 Task: Select the criteria, the date is before "yesterday".
Action: Mouse moved to (231, 83)
Screenshot: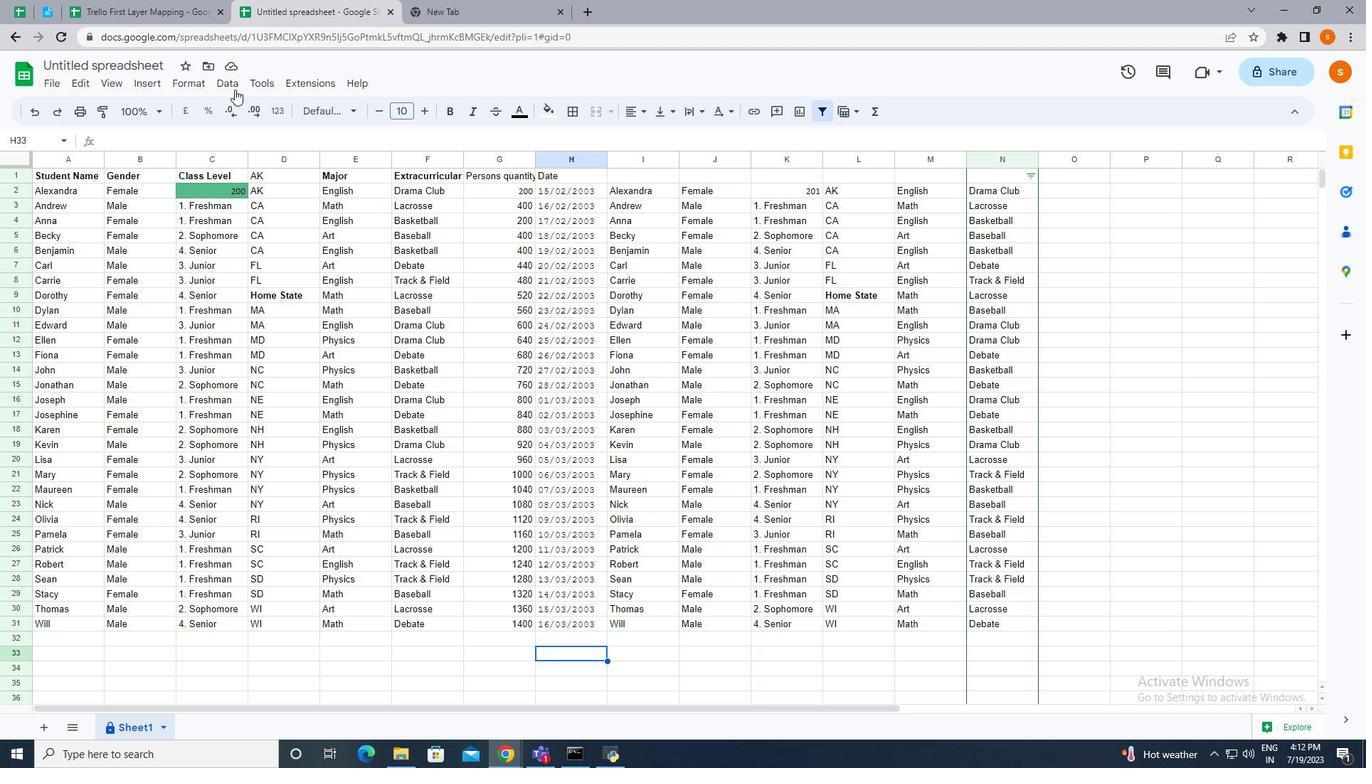 
Action: Mouse pressed left at (231, 83)
Screenshot: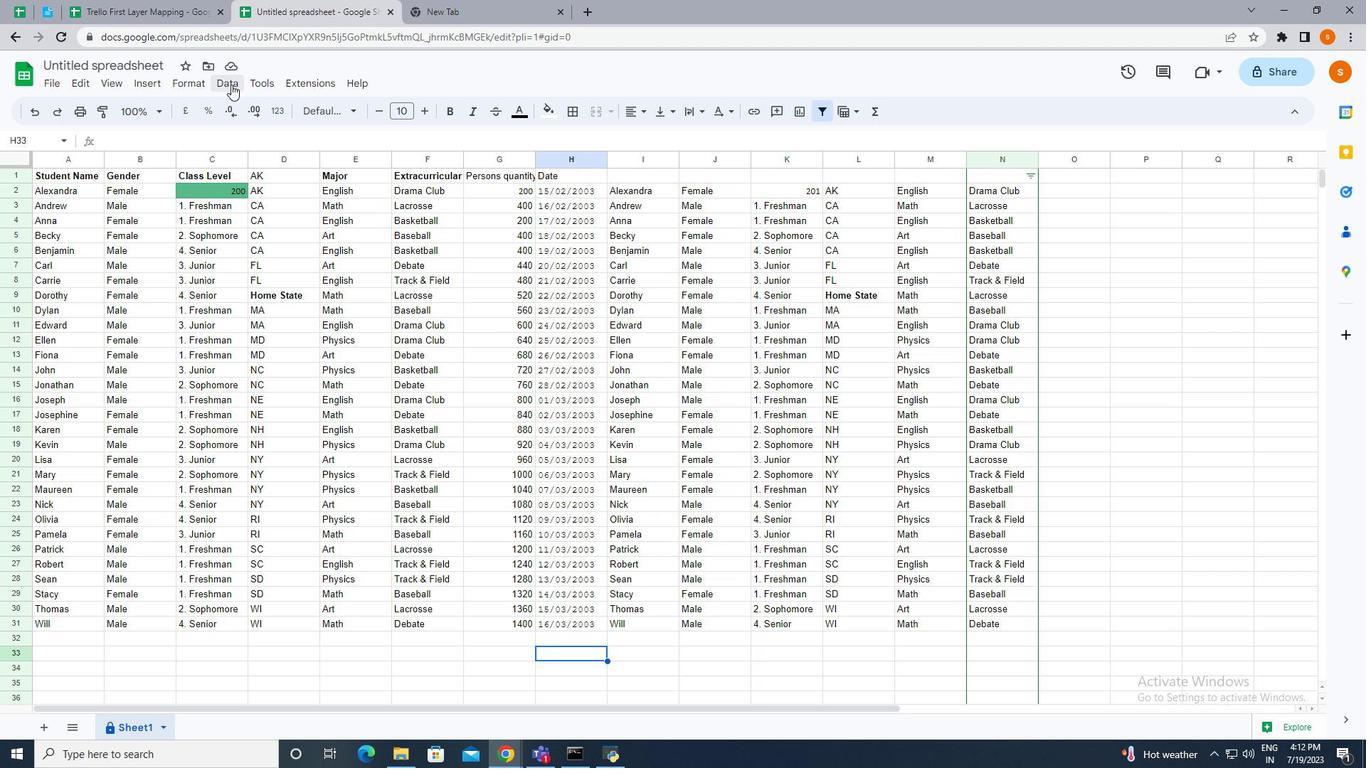 
Action: Mouse moved to (266, 365)
Screenshot: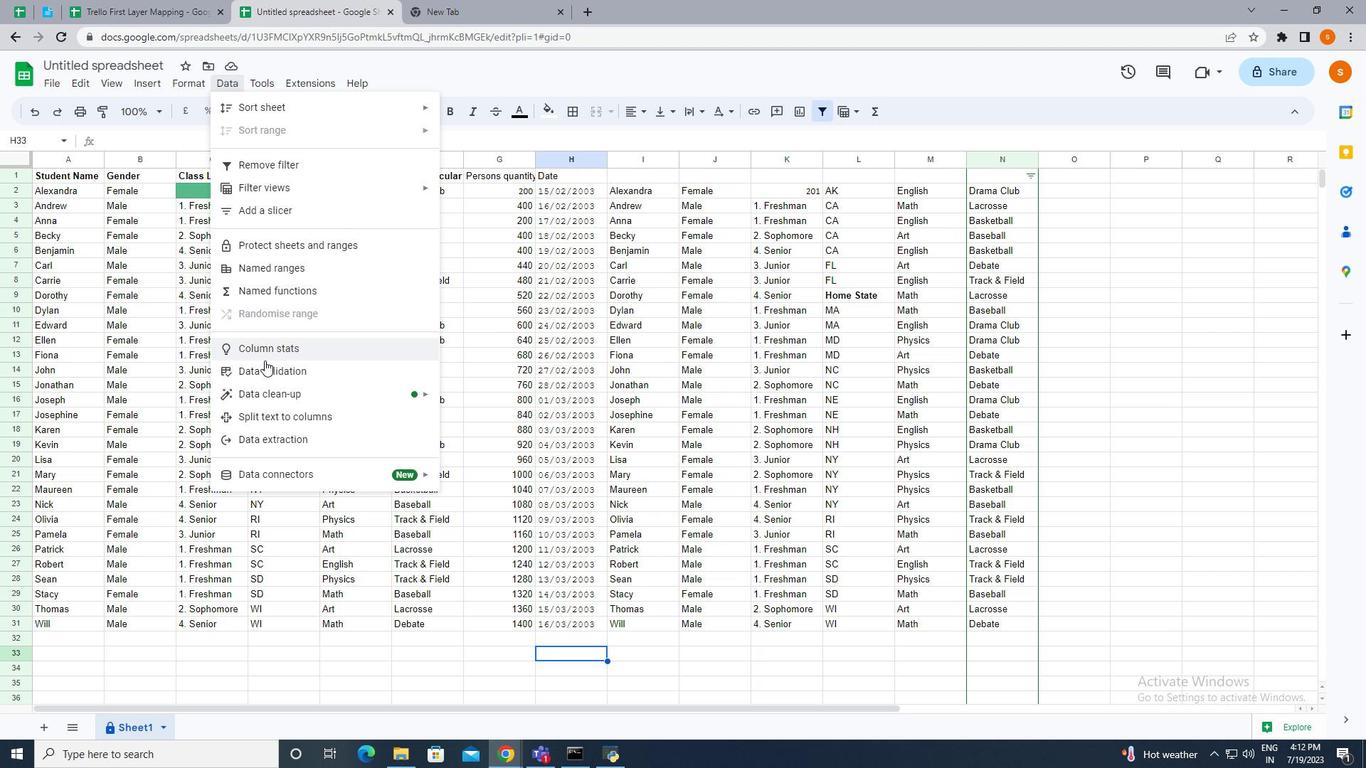 
Action: Mouse pressed left at (266, 365)
Screenshot: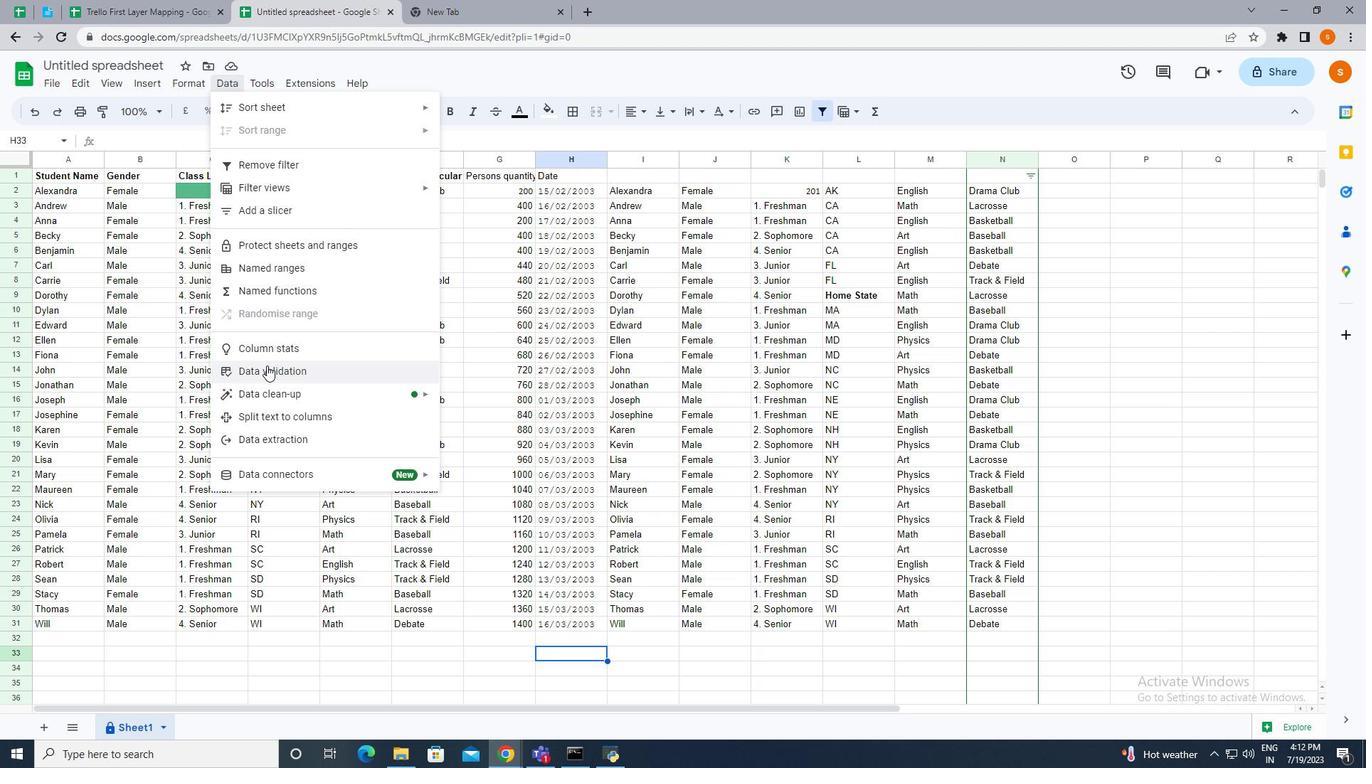 
Action: Mouse moved to (1201, 182)
Screenshot: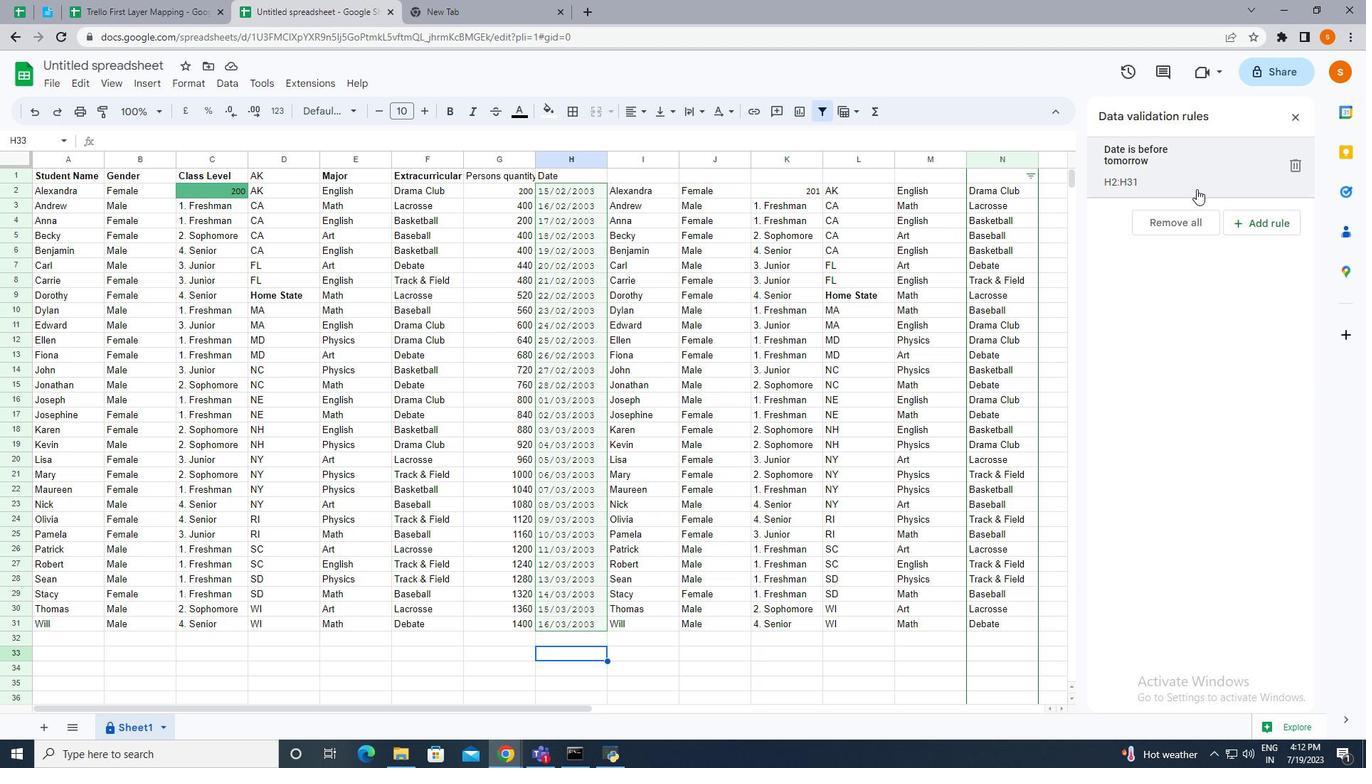 
Action: Mouse pressed left at (1201, 182)
Screenshot: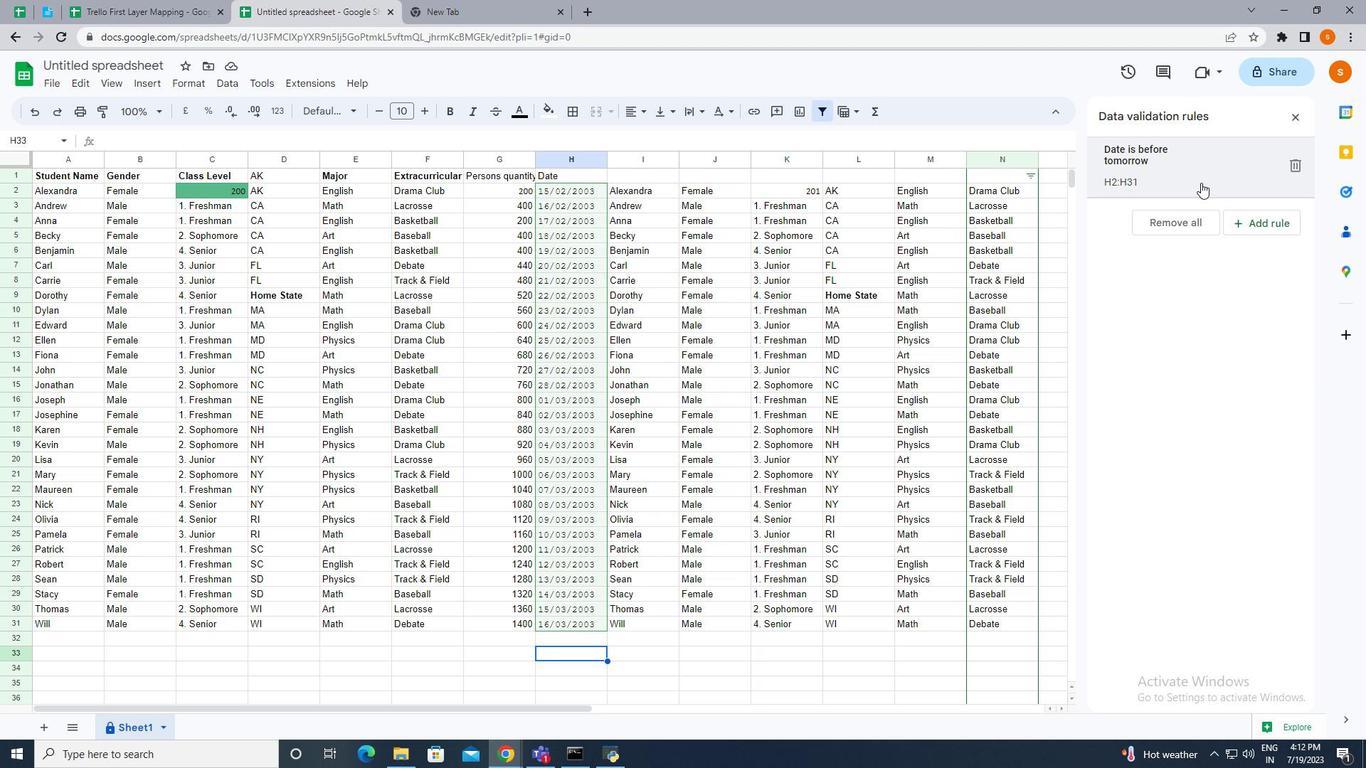 
Action: Mouse moved to (1146, 244)
Screenshot: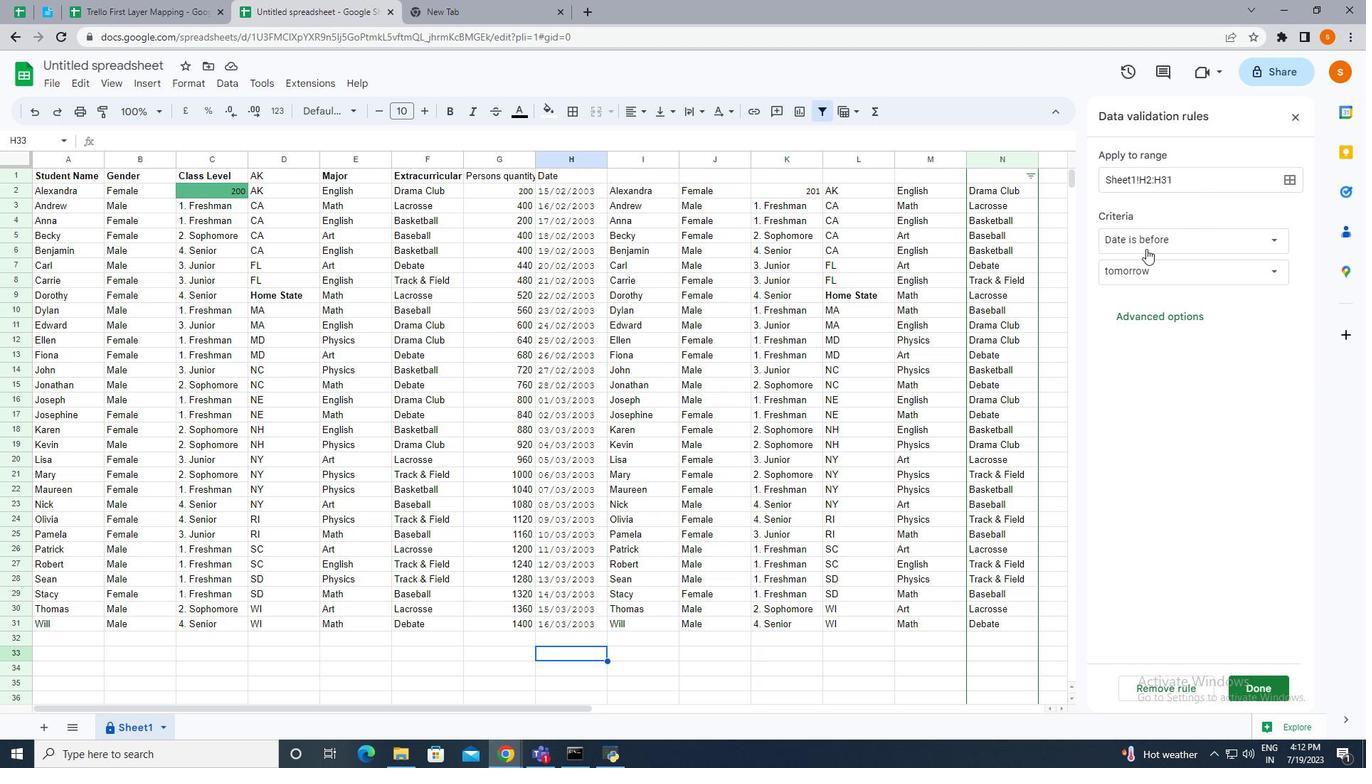 
Action: Mouse pressed left at (1146, 244)
Screenshot: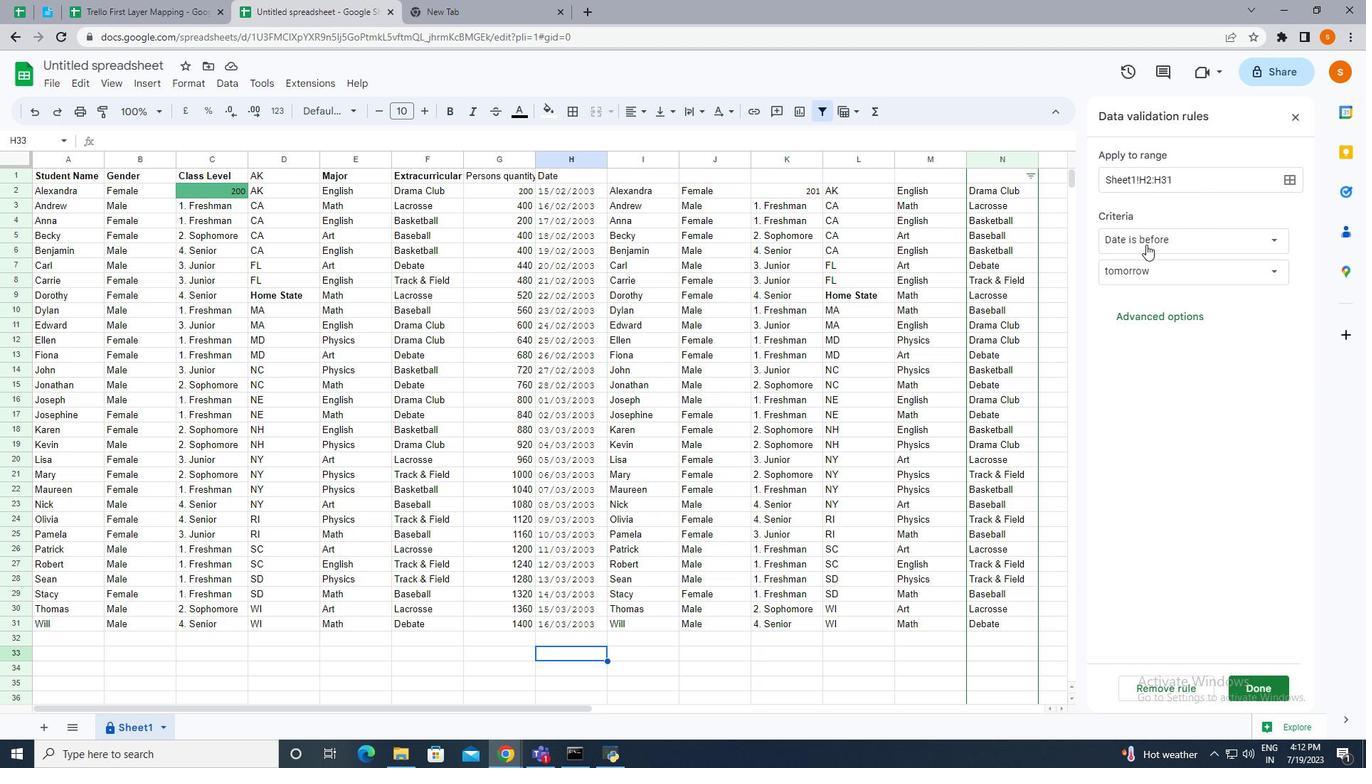 
Action: Mouse moved to (1160, 266)
Screenshot: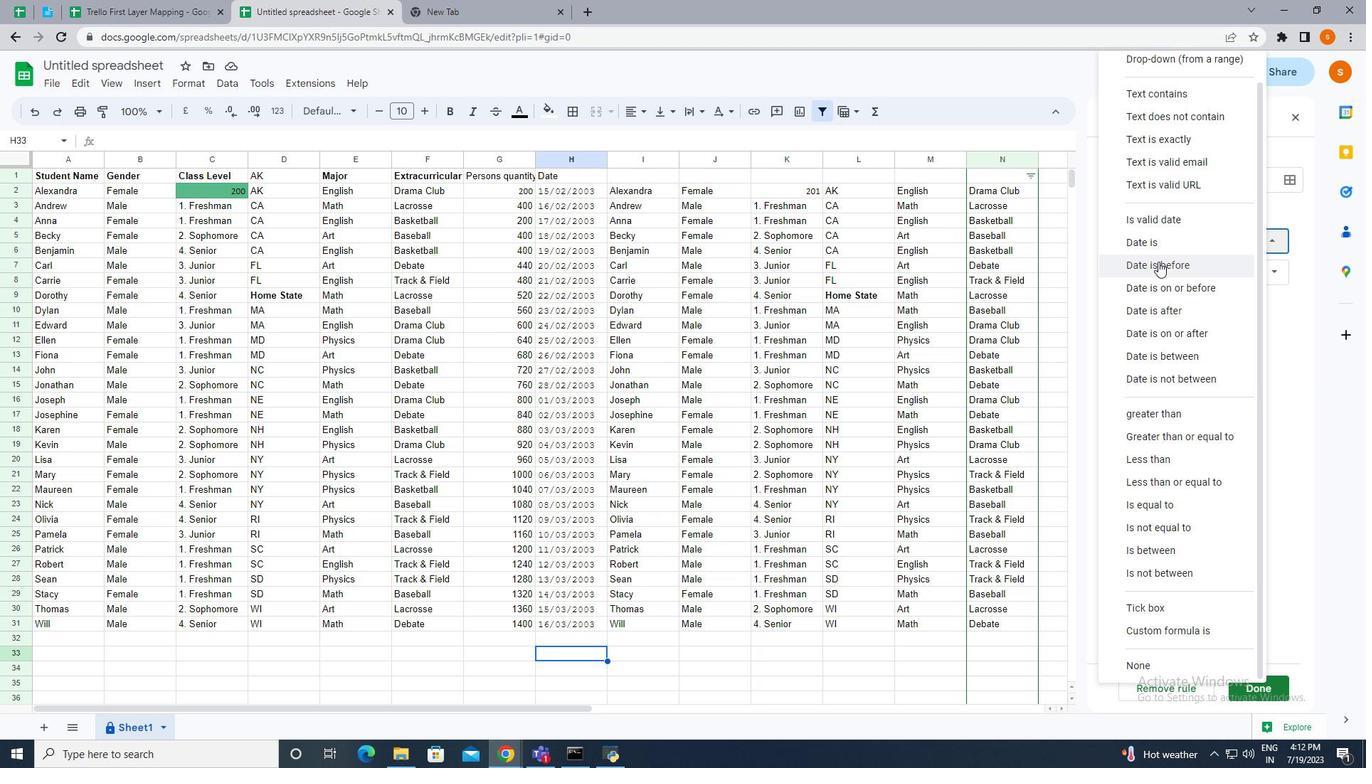 
Action: Mouse pressed left at (1160, 266)
Screenshot: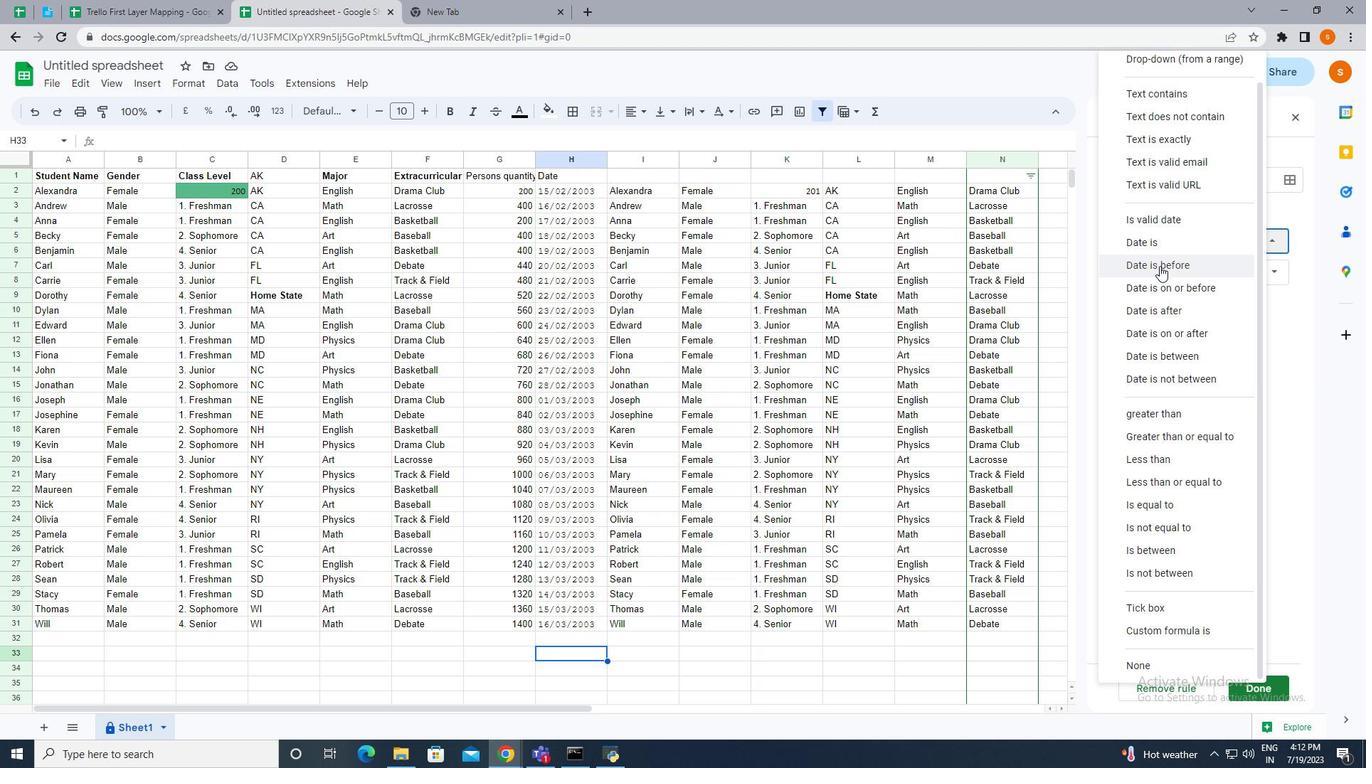
Action: Mouse moved to (1155, 273)
Screenshot: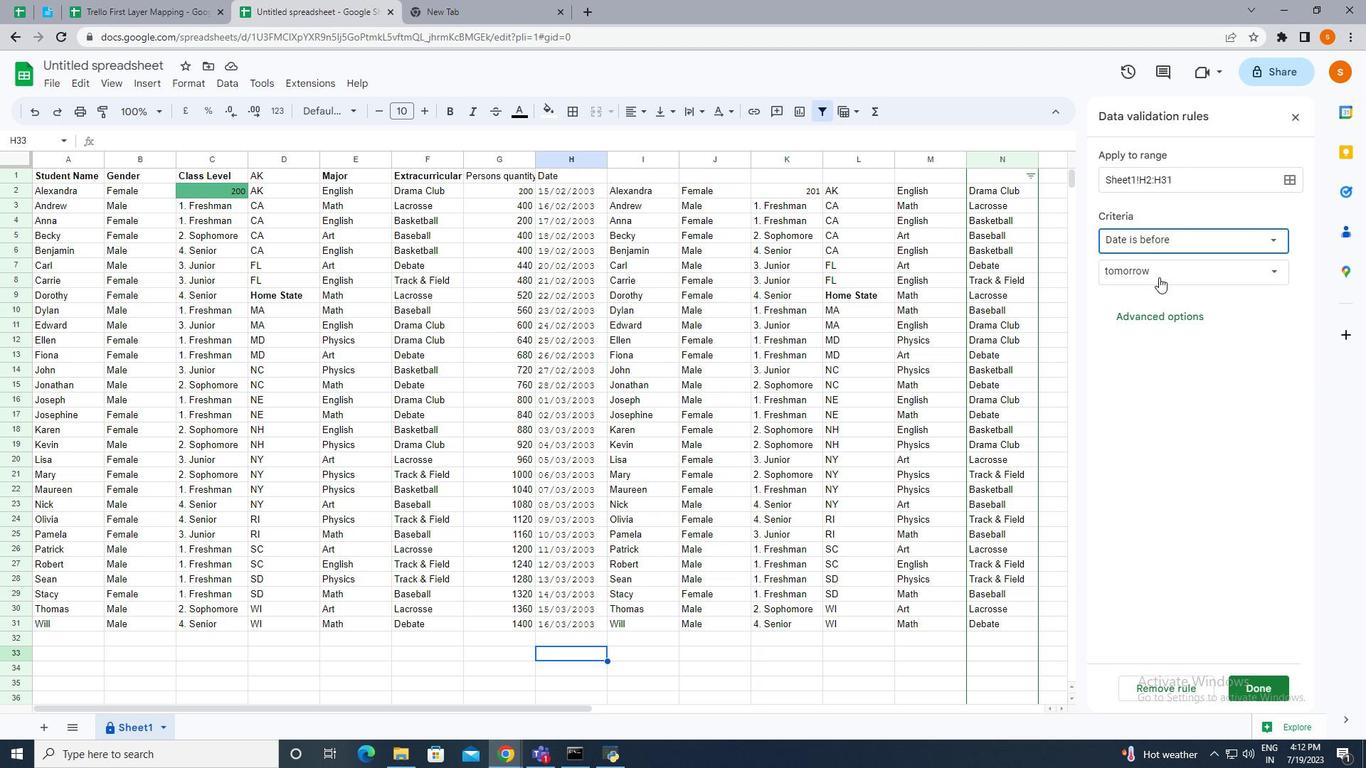 
Action: Mouse pressed left at (1155, 273)
Screenshot: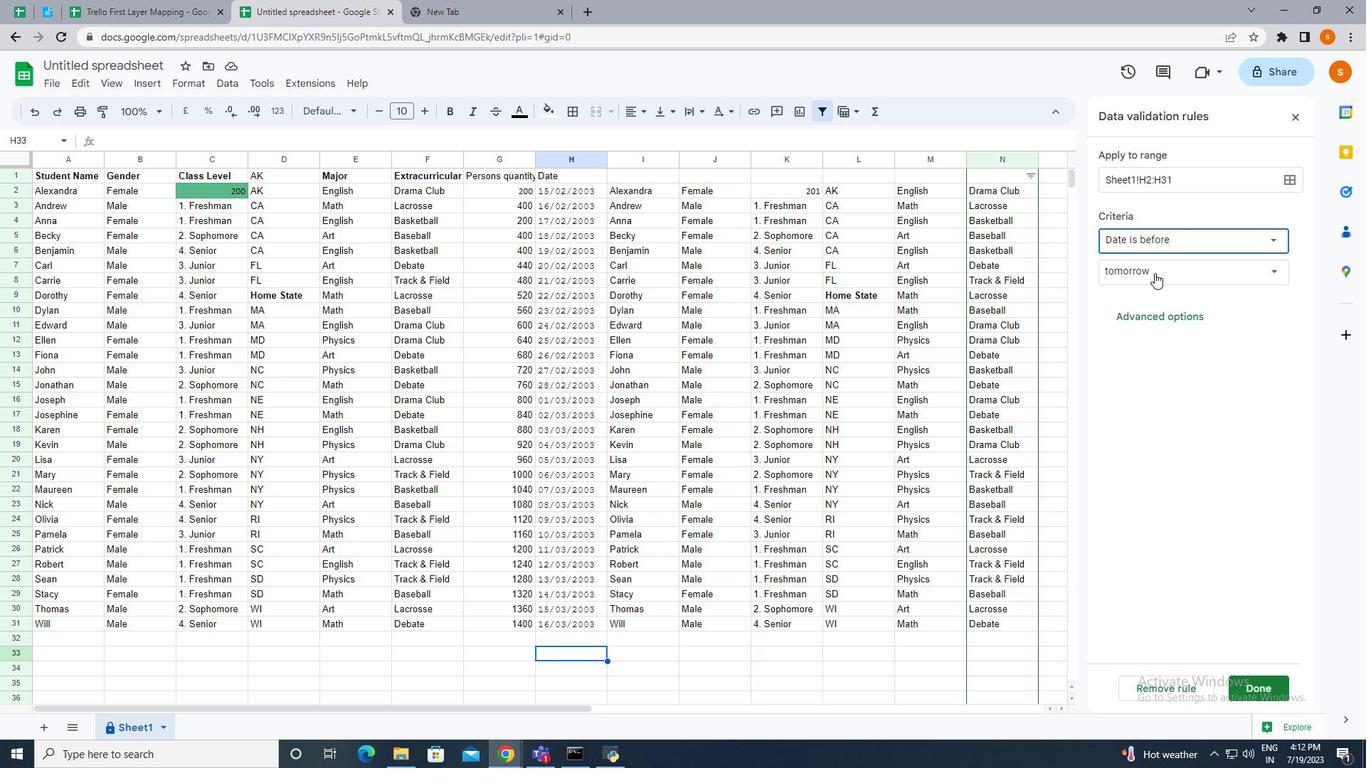 
Action: Mouse moved to (1161, 291)
Screenshot: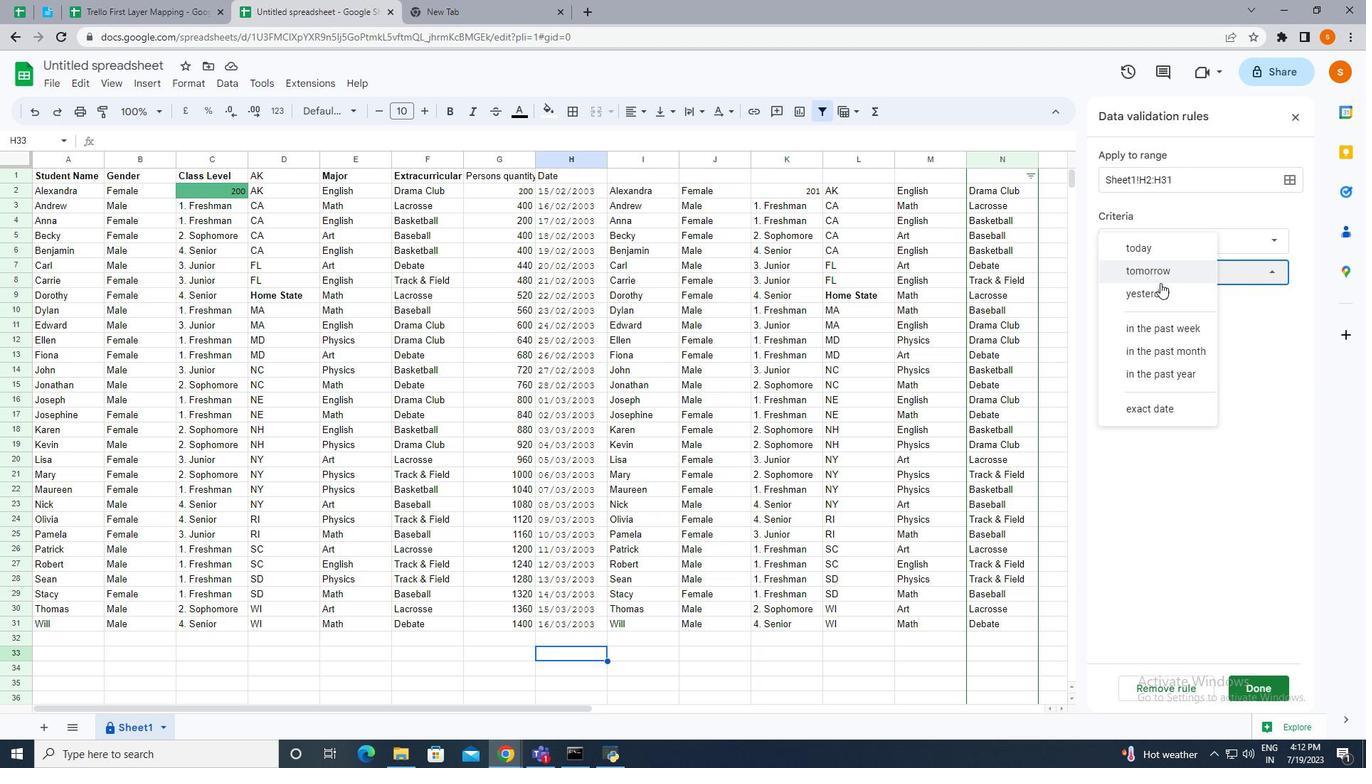 
Action: Mouse pressed left at (1161, 291)
Screenshot: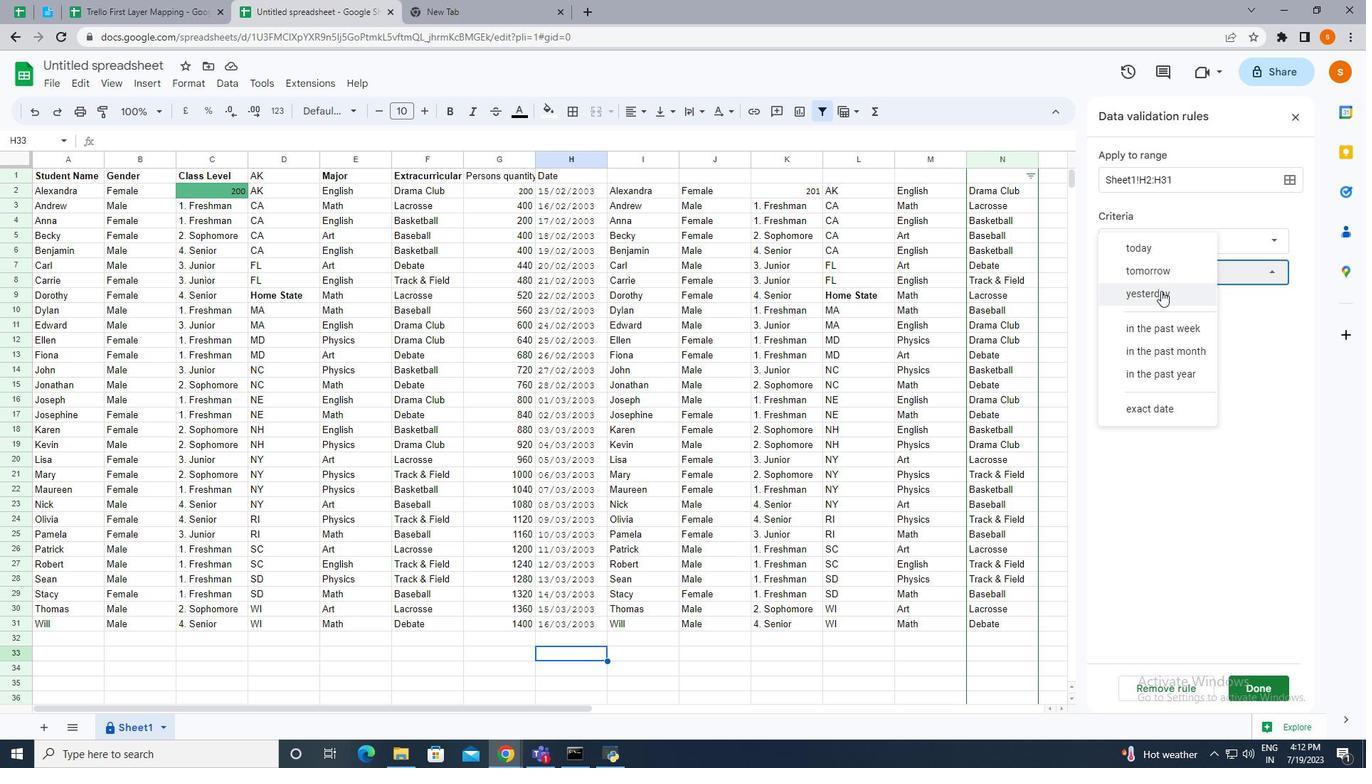 
Action: Mouse moved to (1164, 461)
Screenshot: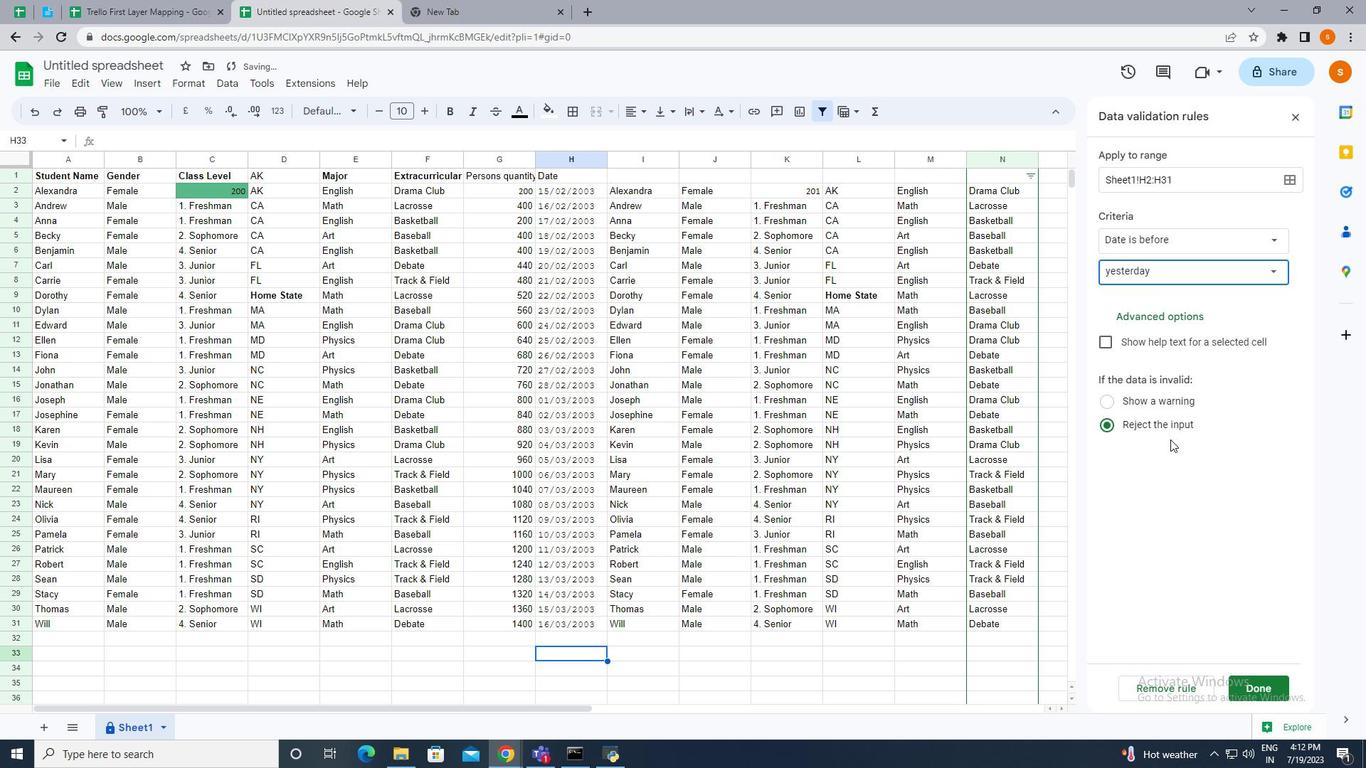 
